 Task: Add an event with the title Casual Product Roadmap Meeting, date '2024/04/11', time 7:00 AM to 9:00 AM, logged in from the account softage.10@softage.netand send the event invitation to softage.5@softage.net and softage.6@softage.net. Set a reminder for the event 1 hour before
Action: Mouse moved to (108, 133)
Screenshot: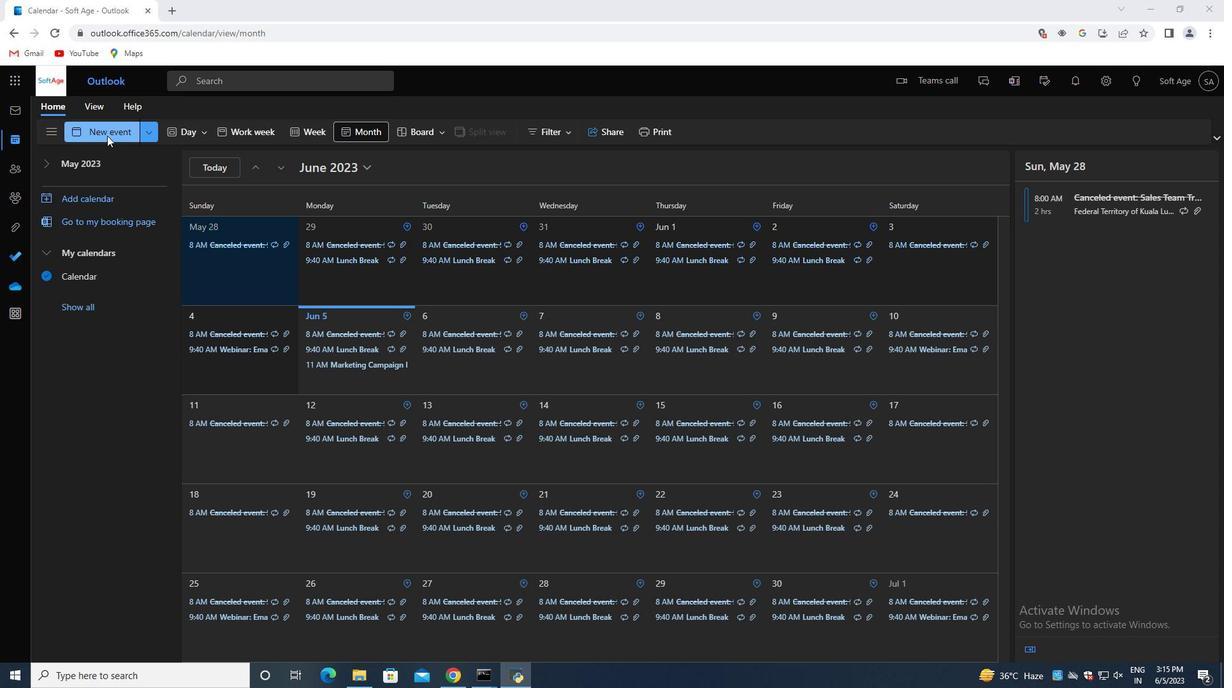 
Action: Mouse pressed left at (108, 133)
Screenshot: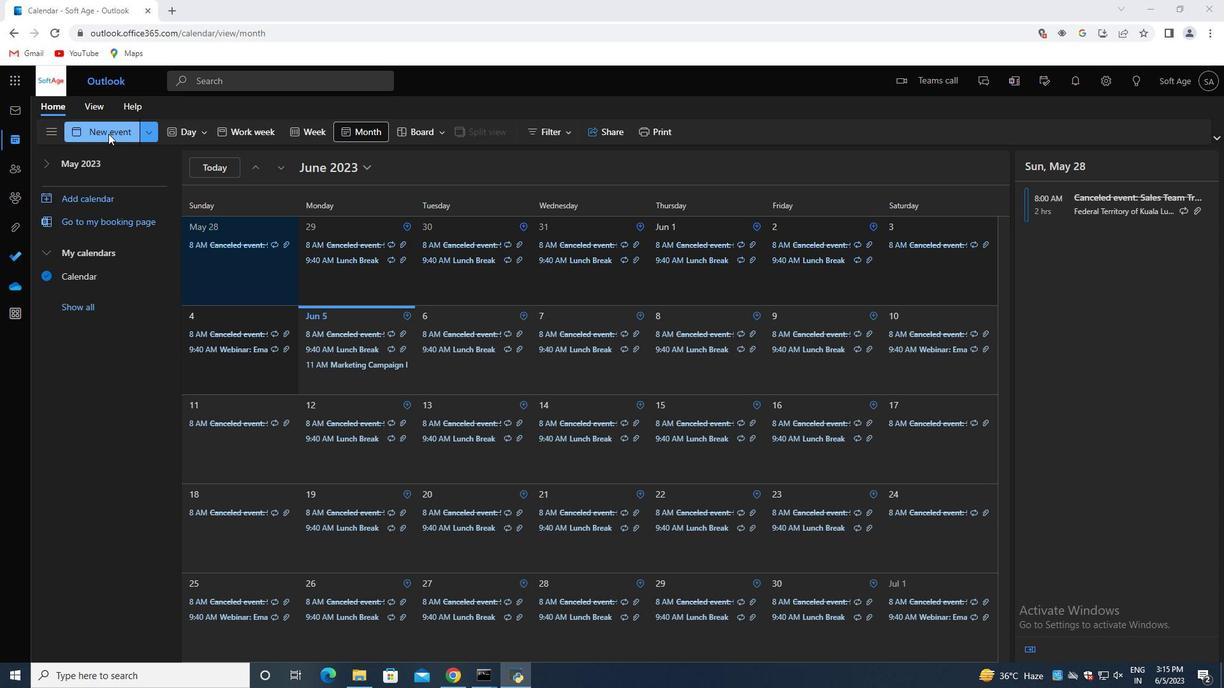 
Action: Mouse moved to (320, 211)
Screenshot: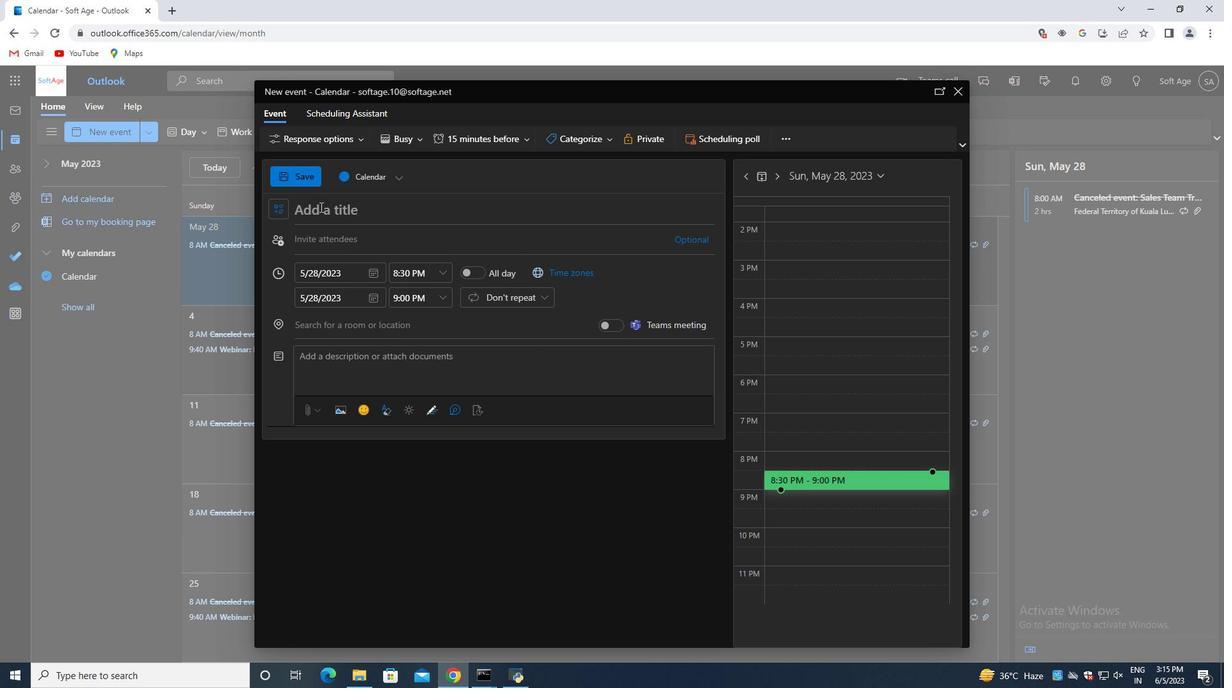 
Action: Mouse pressed left at (320, 211)
Screenshot: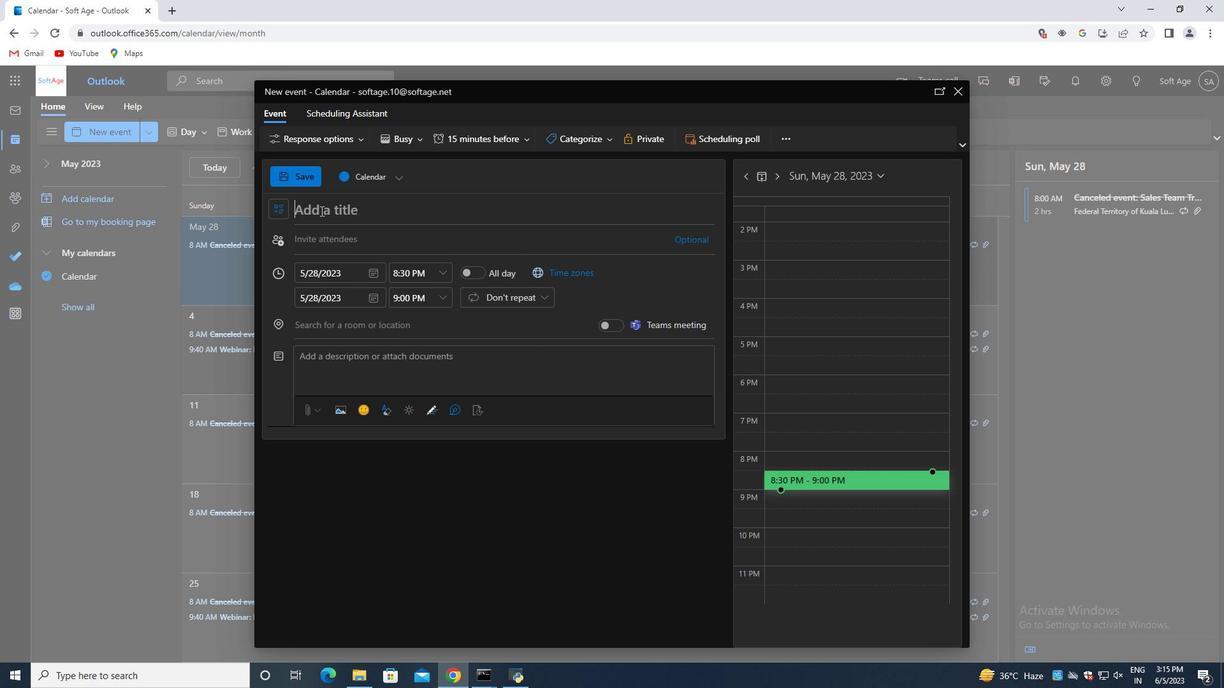 
Action: Key pressed <Key.shift>Casual<Key.space><Key.shift>Product<Key.space><Key.shift>Roadmap<Key.space><Key.shift>Meeting
Screenshot: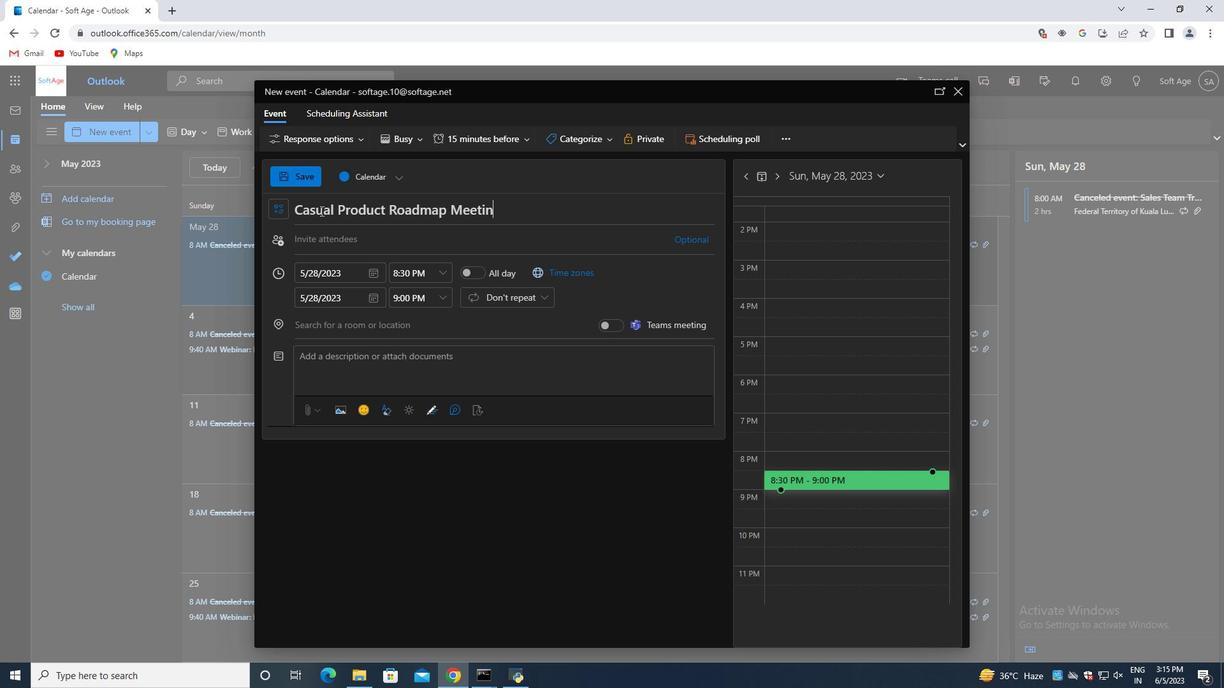 
Action: Mouse moved to (374, 275)
Screenshot: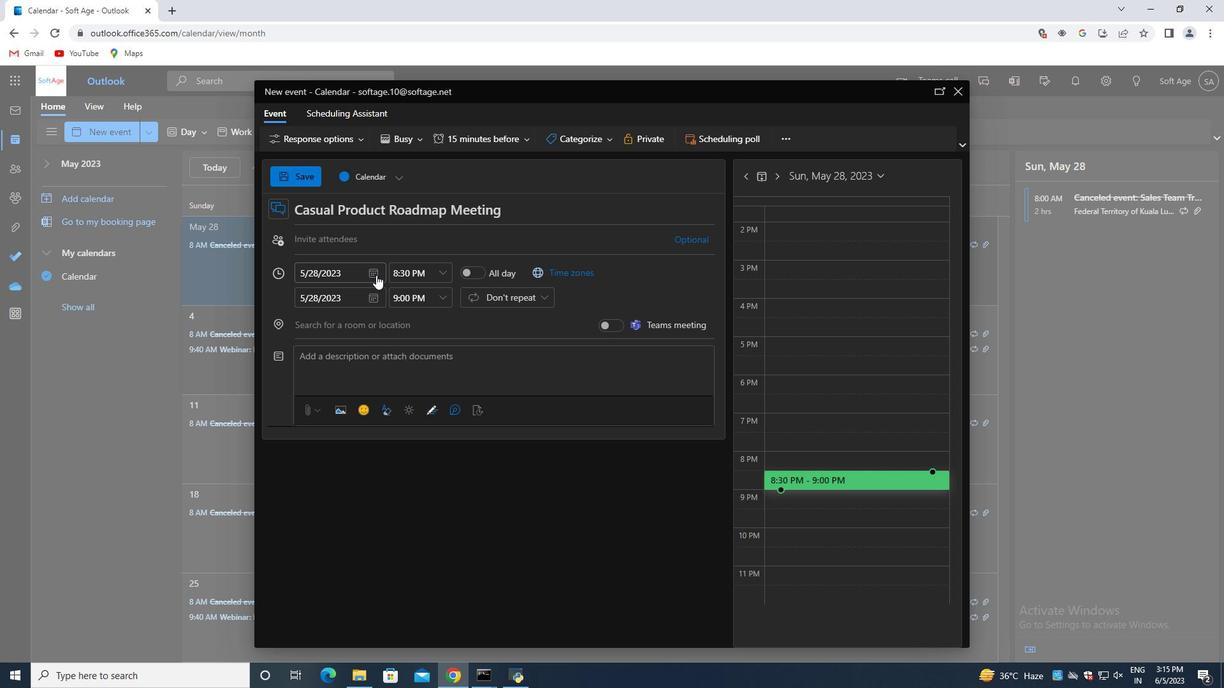 
Action: Mouse pressed left at (374, 275)
Screenshot: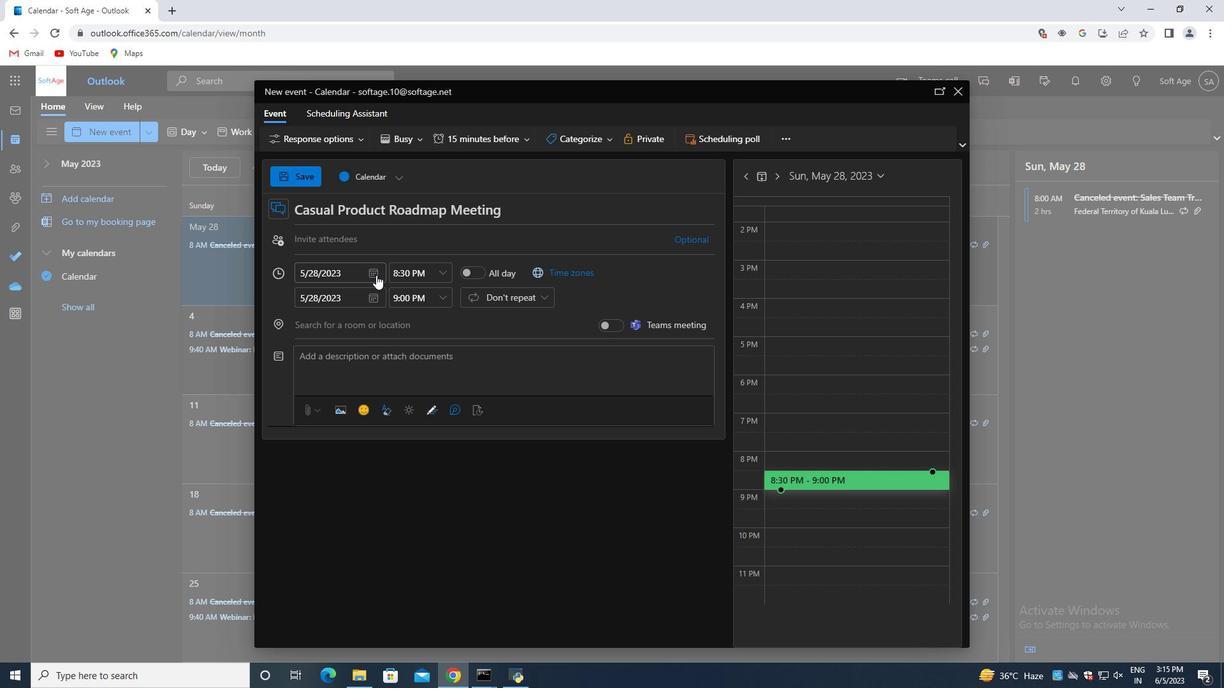 
Action: Mouse moved to (414, 300)
Screenshot: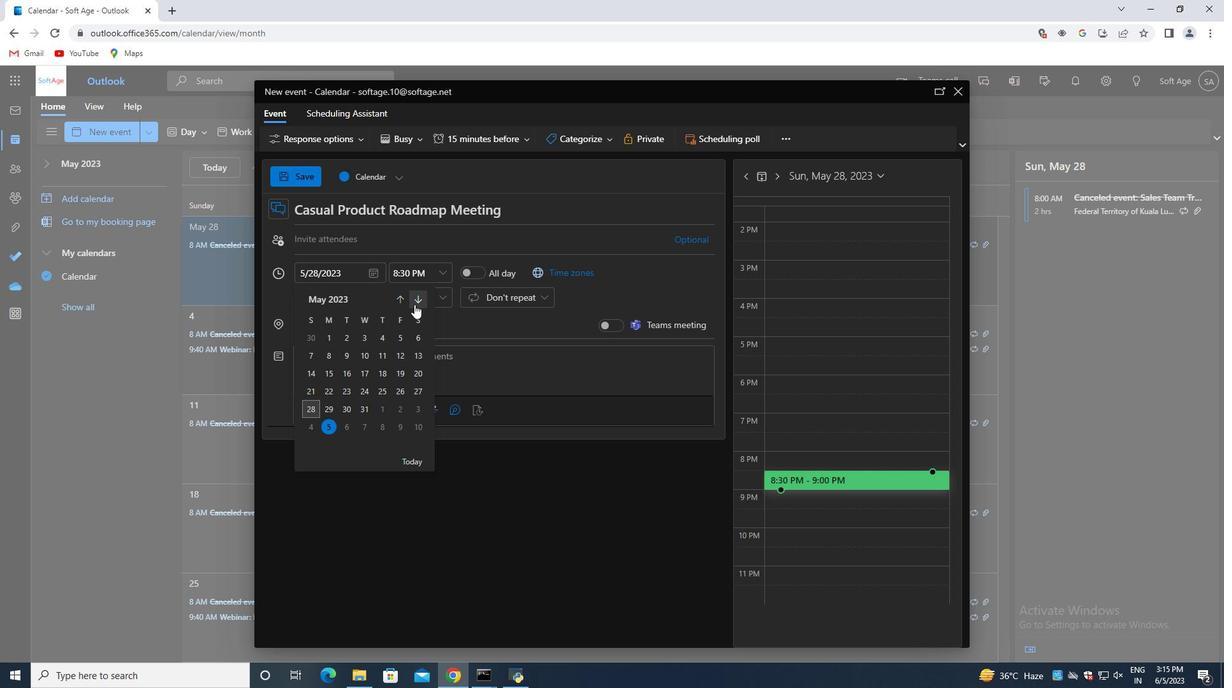 
Action: Mouse pressed left at (414, 300)
Screenshot: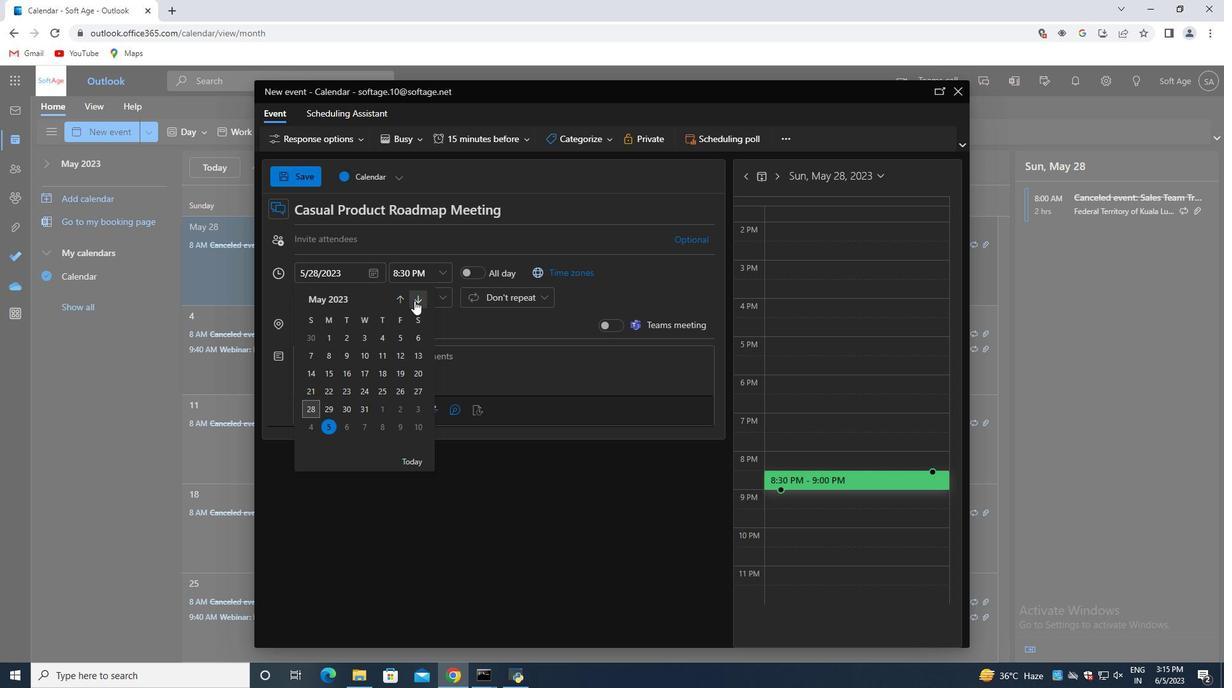 
Action: Mouse pressed left at (414, 300)
Screenshot: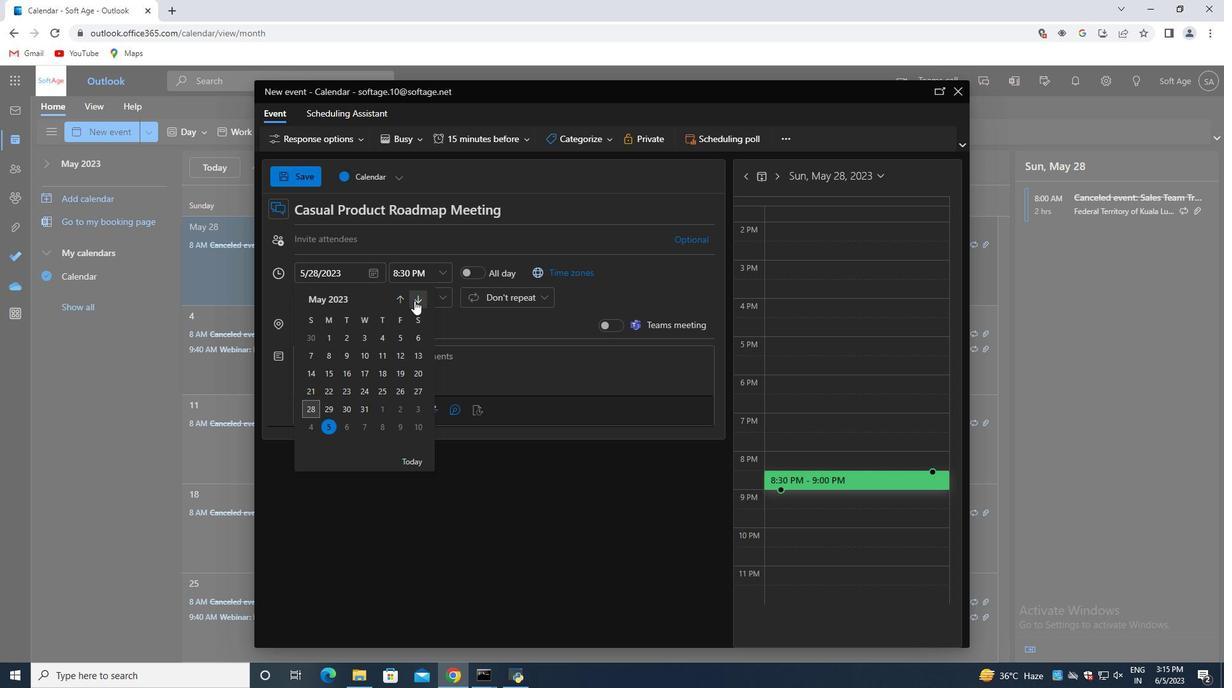 
Action: Mouse pressed left at (414, 300)
Screenshot: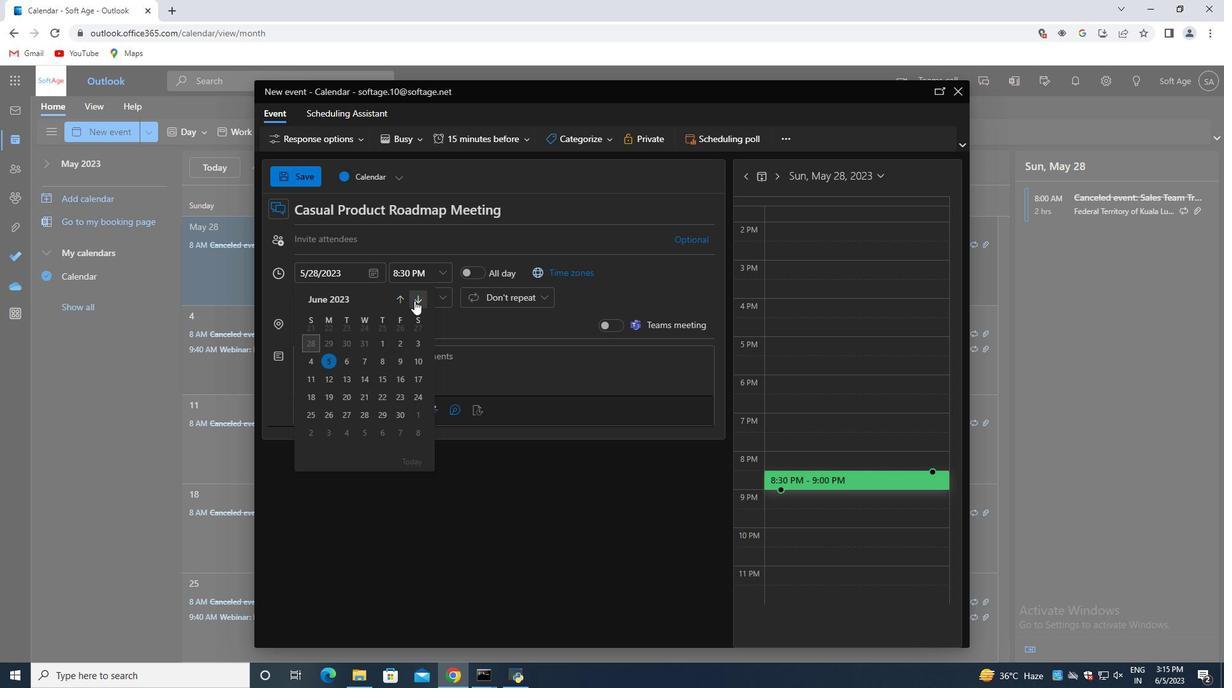 
Action: Mouse pressed left at (414, 300)
Screenshot: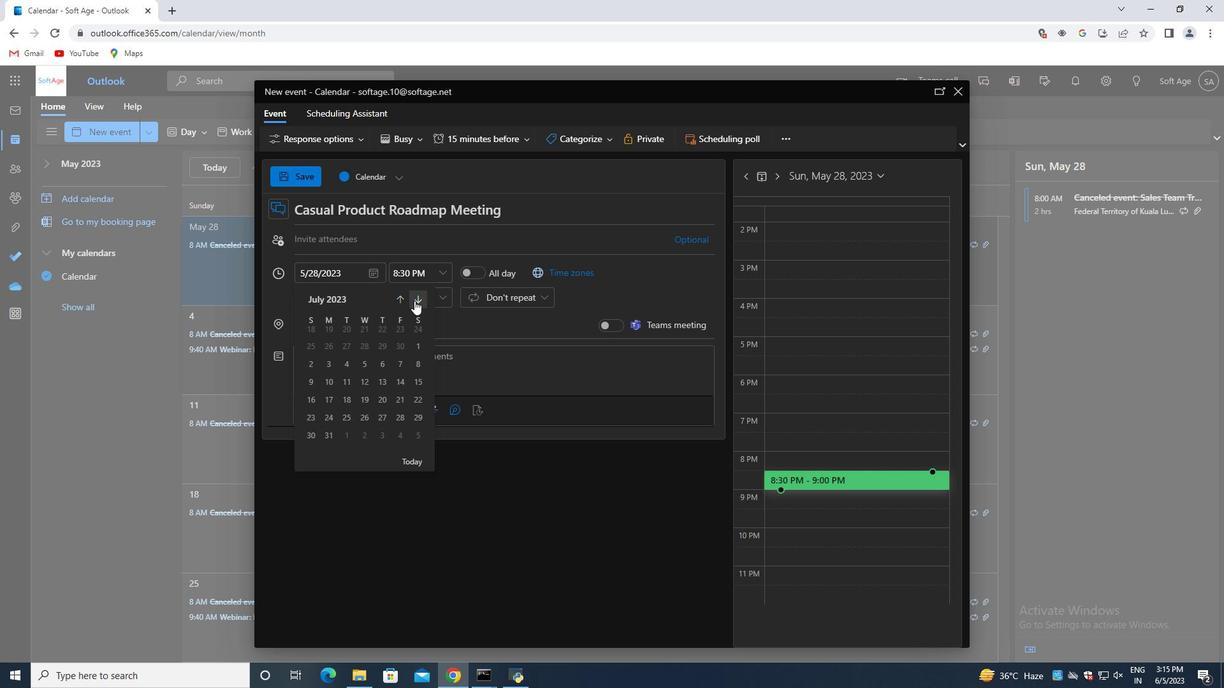 
Action: Mouse pressed left at (414, 300)
Screenshot: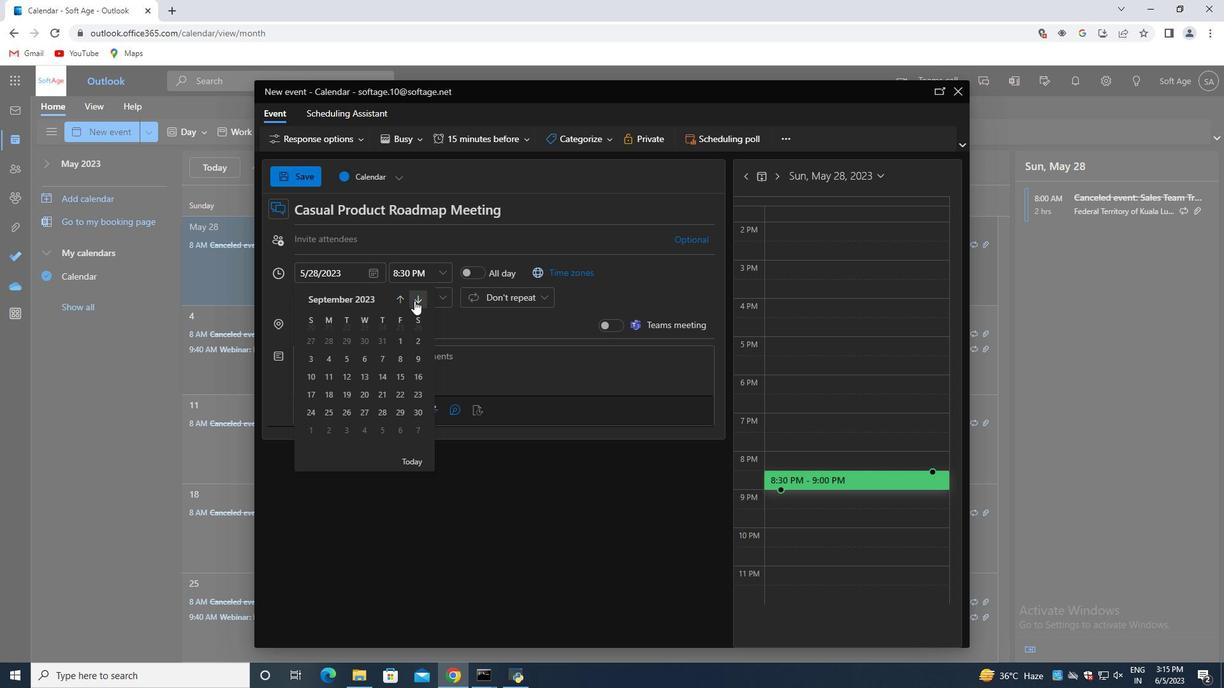 
Action: Mouse pressed left at (414, 300)
Screenshot: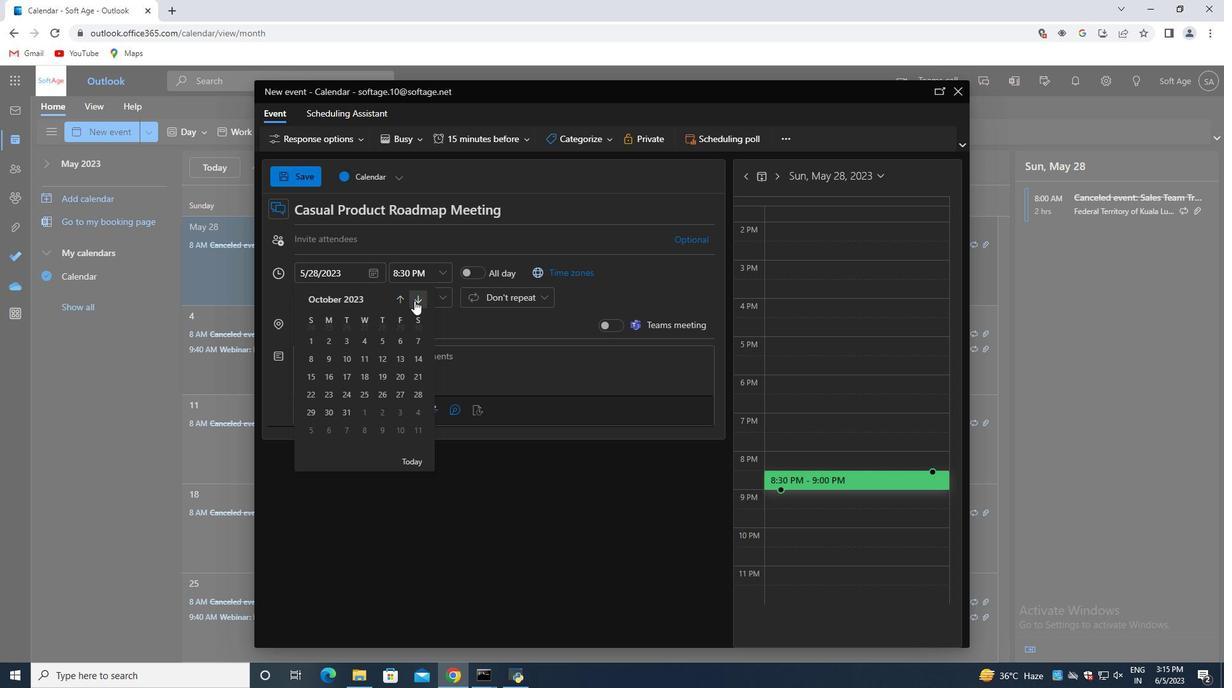 
Action: Mouse pressed left at (414, 300)
Screenshot: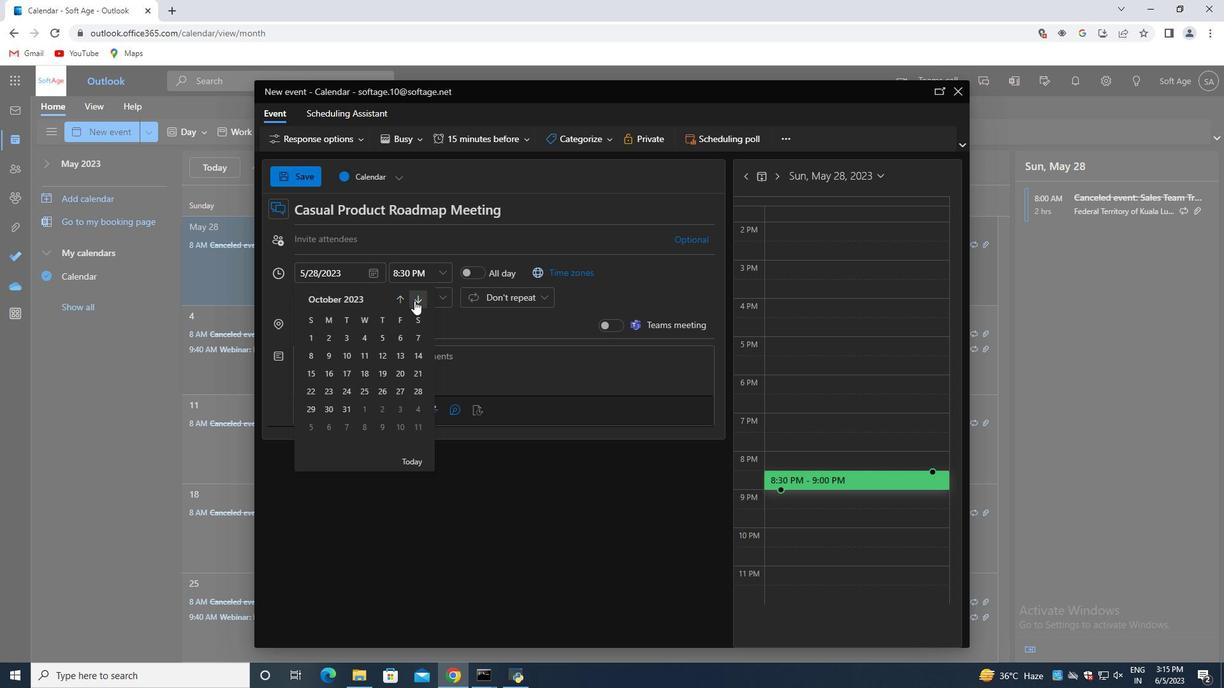 
Action: Mouse pressed left at (414, 300)
Screenshot: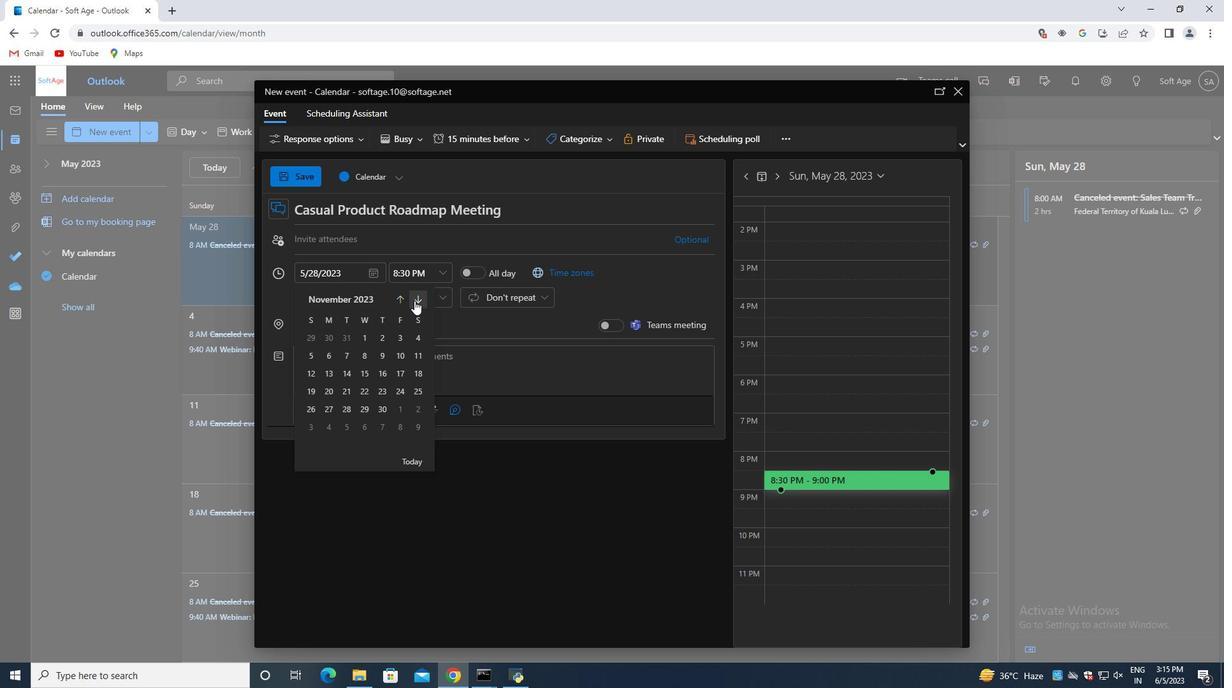 
Action: Mouse pressed left at (414, 300)
Screenshot: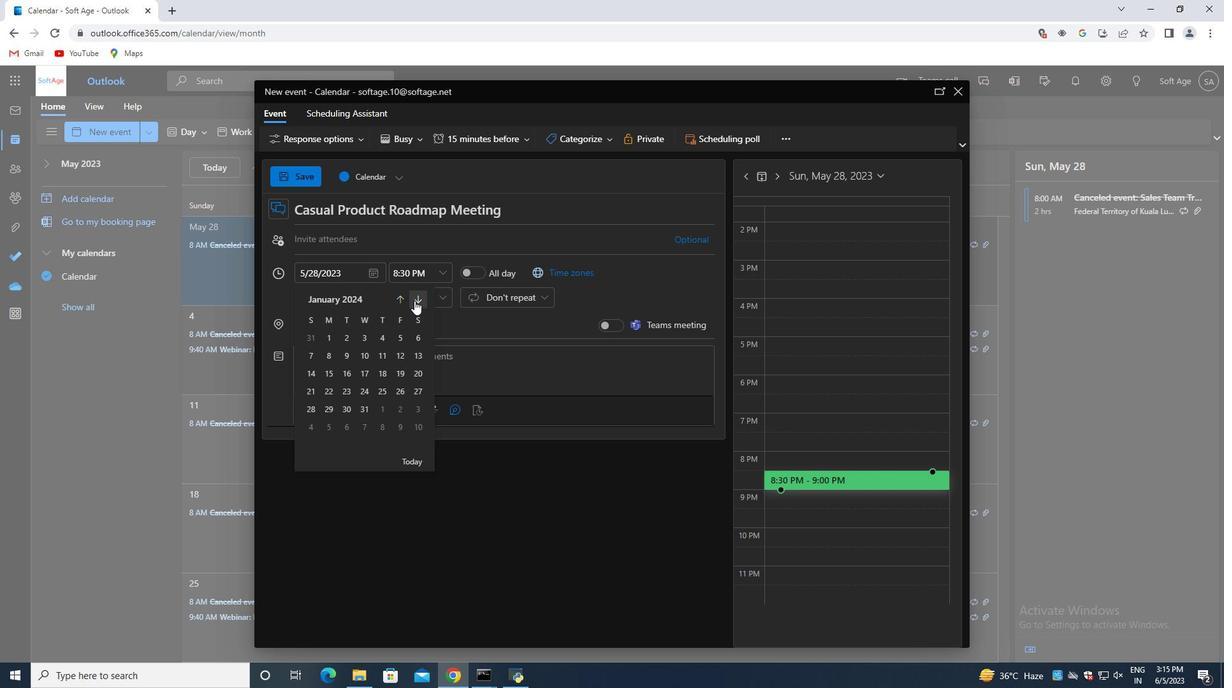
Action: Mouse pressed left at (414, 300)
Screenshot: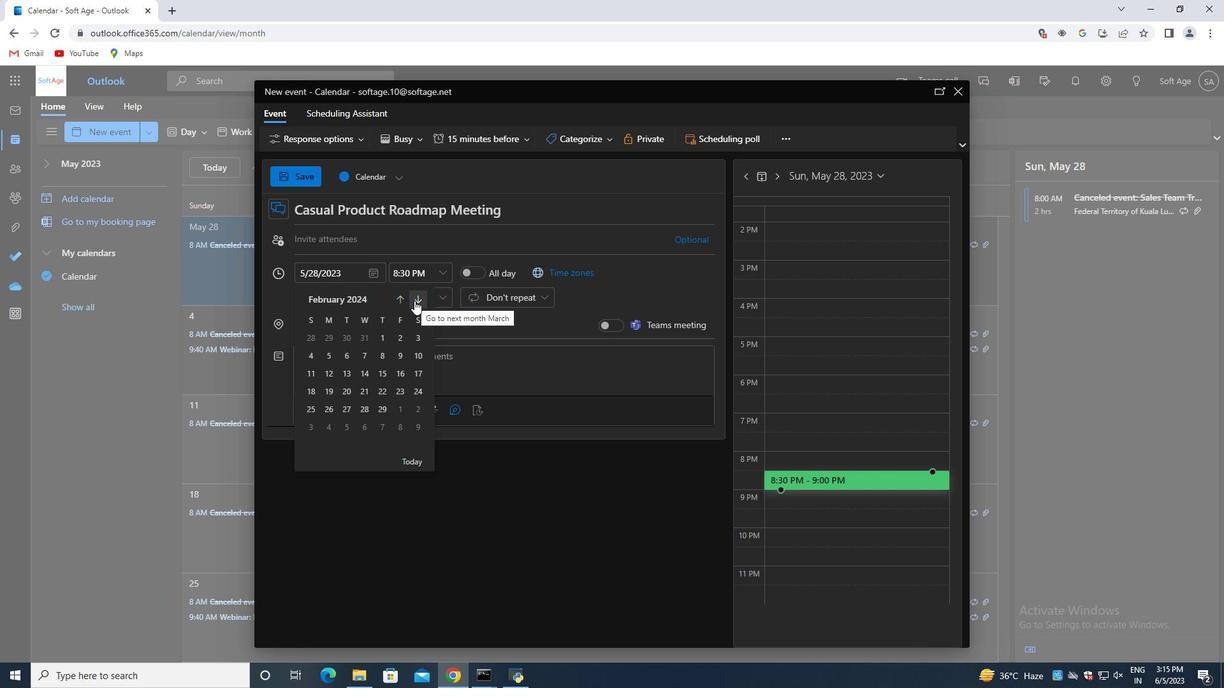
Action: Mouse pressed left at (414, 300)
Screenshot: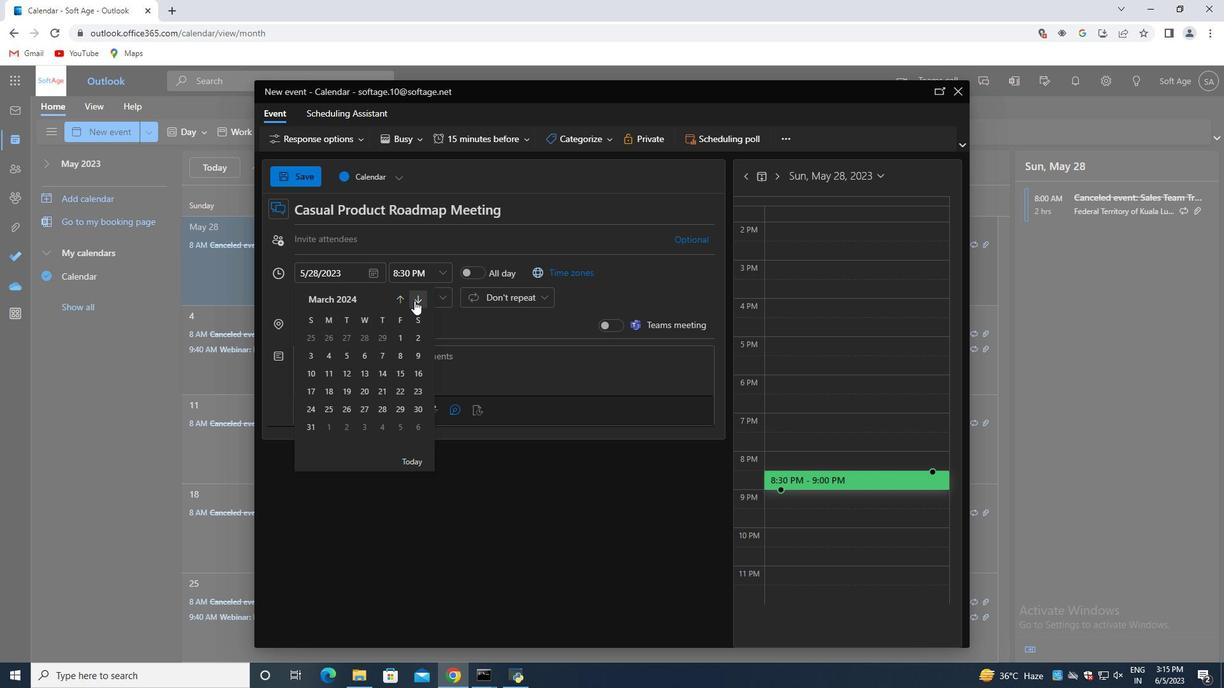 
Action: Mouse moved to (380, 354)
Screenshot: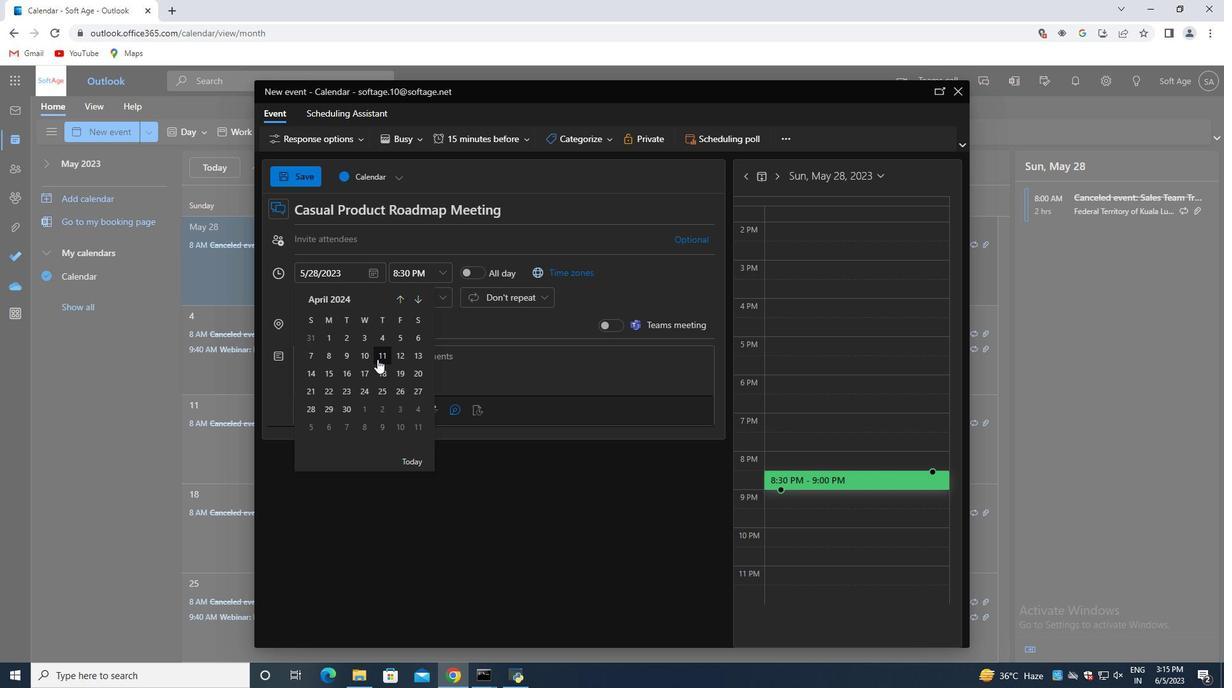 
Action: Mouse pressed left at (380, 354)
Screenshot: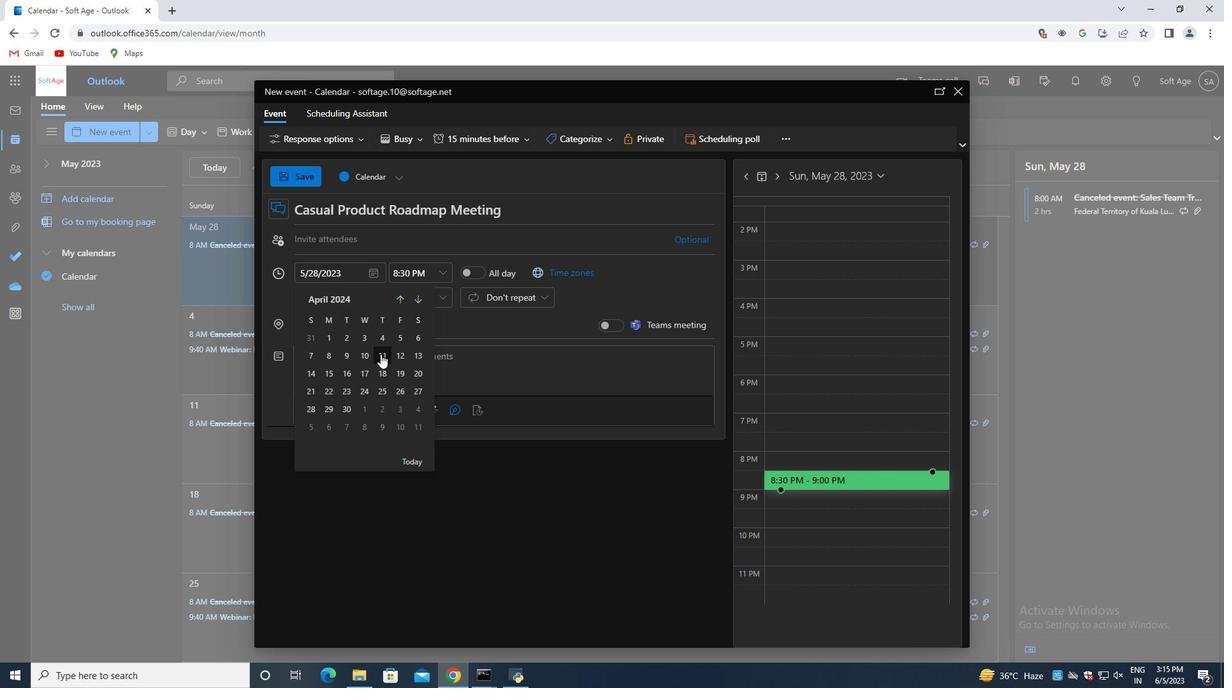 
Action: Mouse moved to (441, 272)
Screenshot: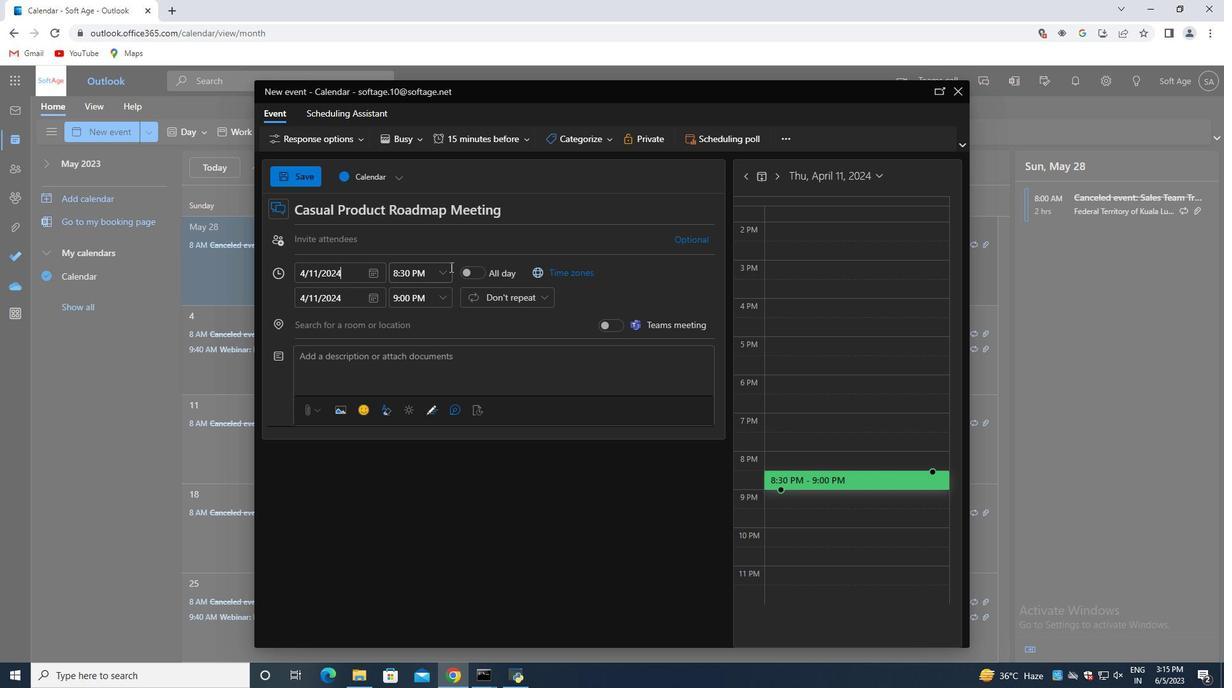 
Action: Mouse pressed left at (441, 272)
Screenshot: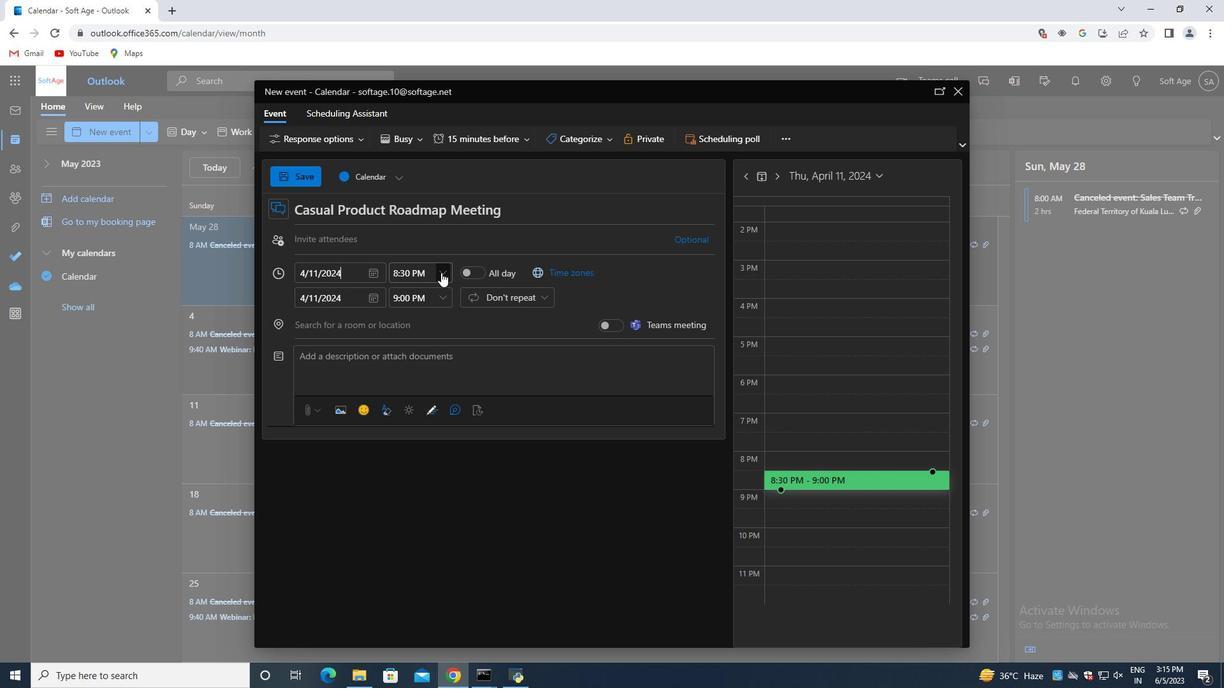 
Action: Key pressed <Key.backspace>7<Key.shift_r>:00<Key.enter>
Screenshot: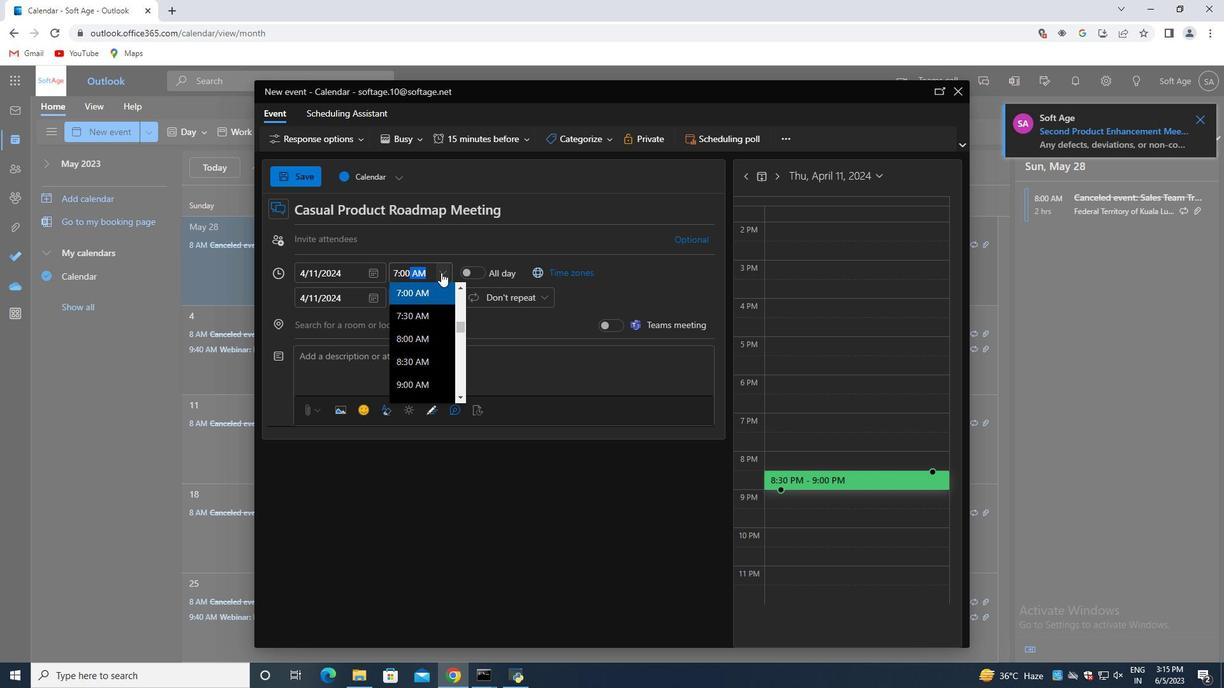 
Action: Mouse moved to (441, 294)
Screenshot: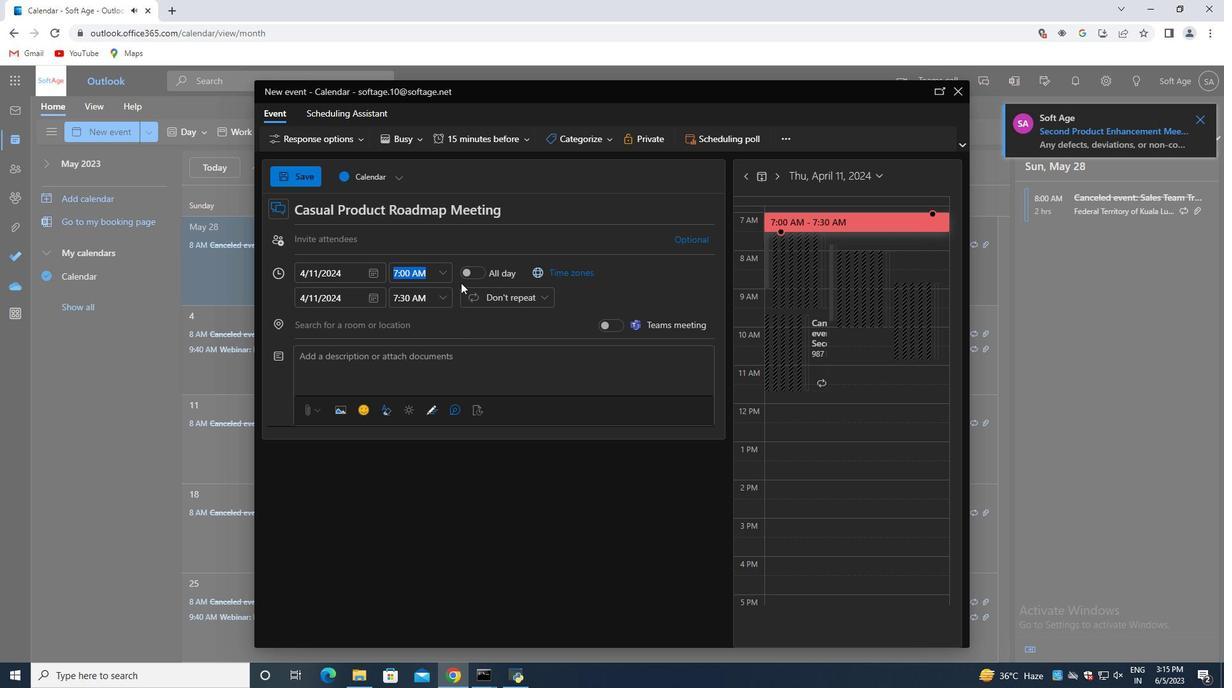 
Action: Mouse pressed left at (441, 294)
Screenshot: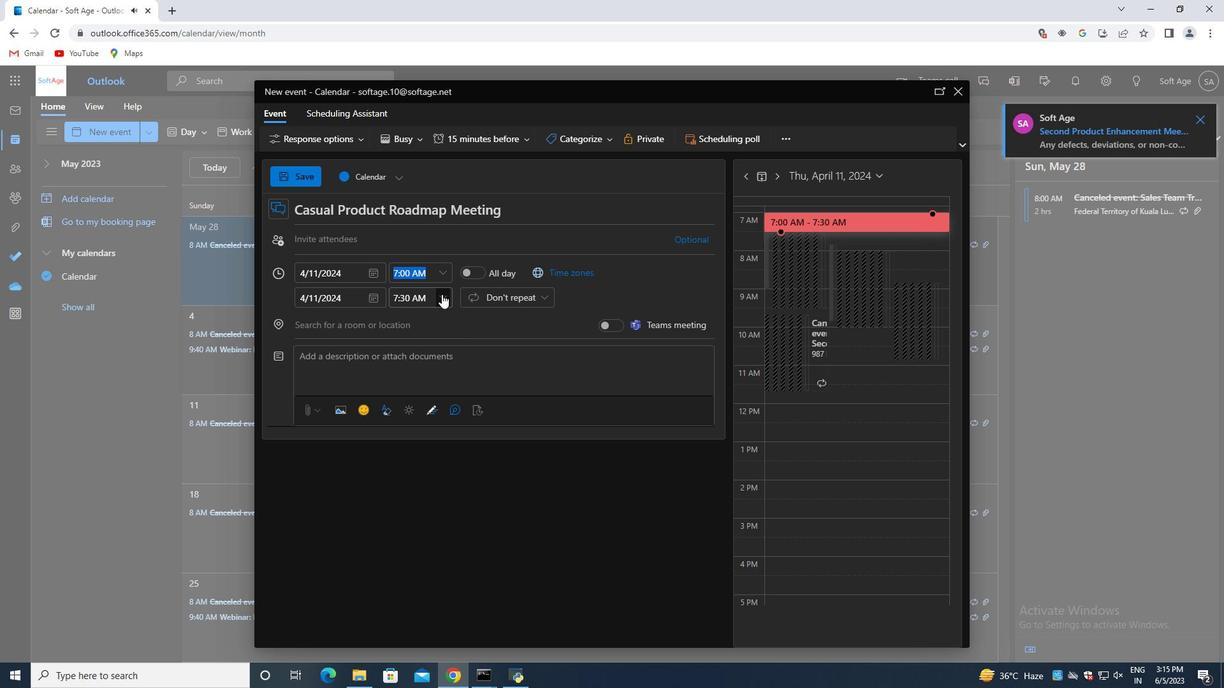 
Action: Mouse moved to (431, 388)
Screenshot: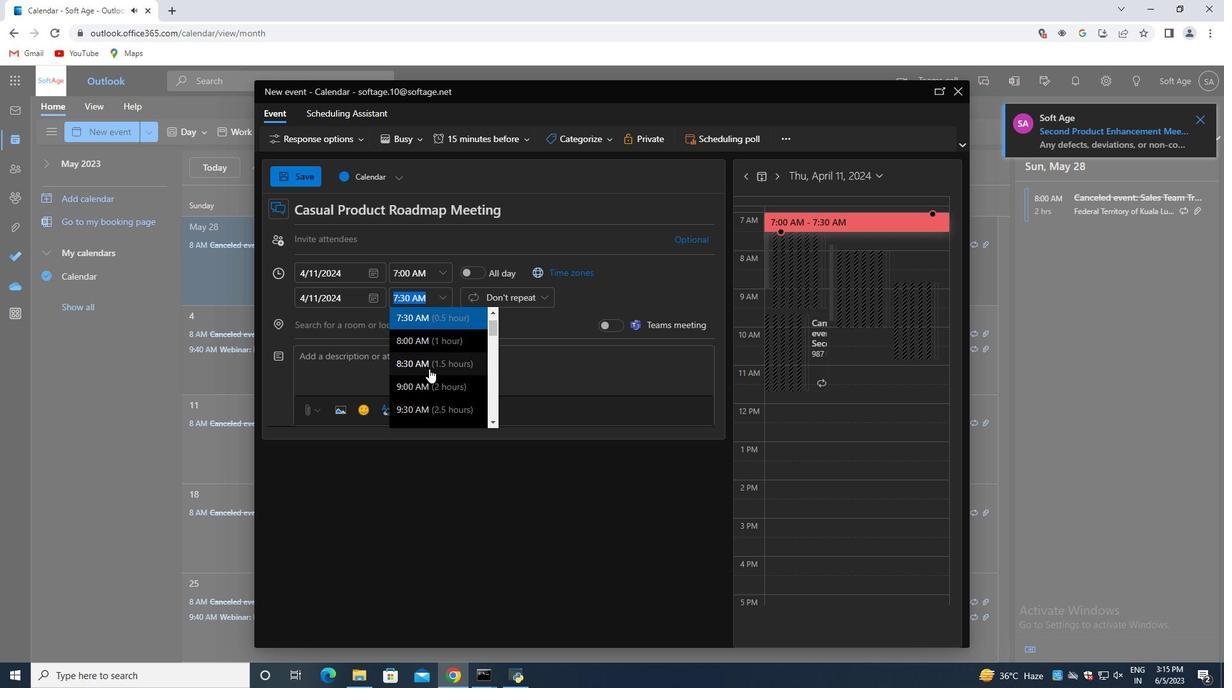 
Action: Mouse pressed left at (431, 388)
Screenshot: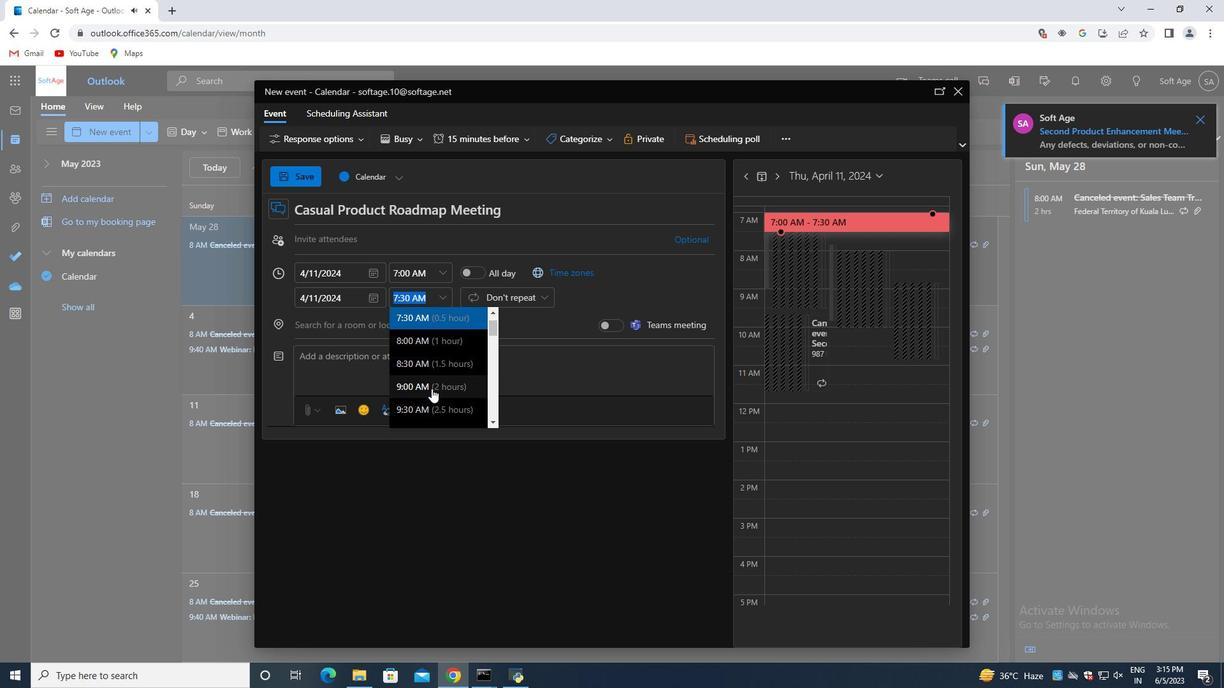 
Action: Mouse moved to (330, 235)
Screenshot: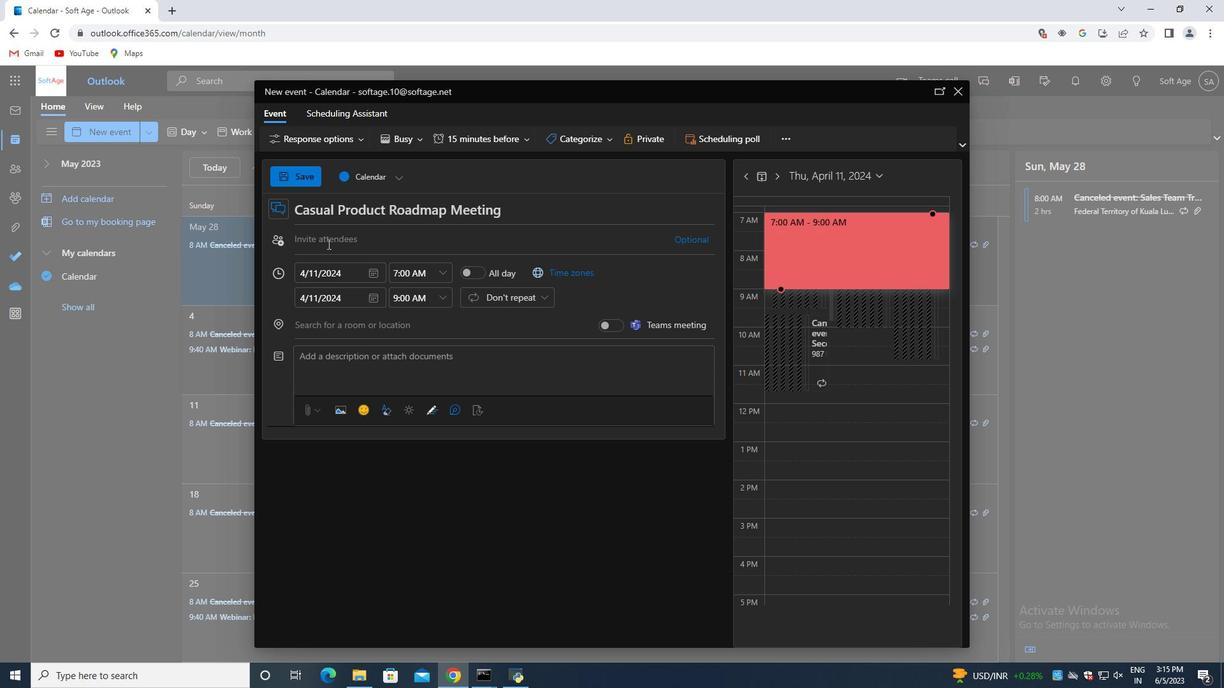 
Action: Mouse pressed left at (330, 235)
Screenshot: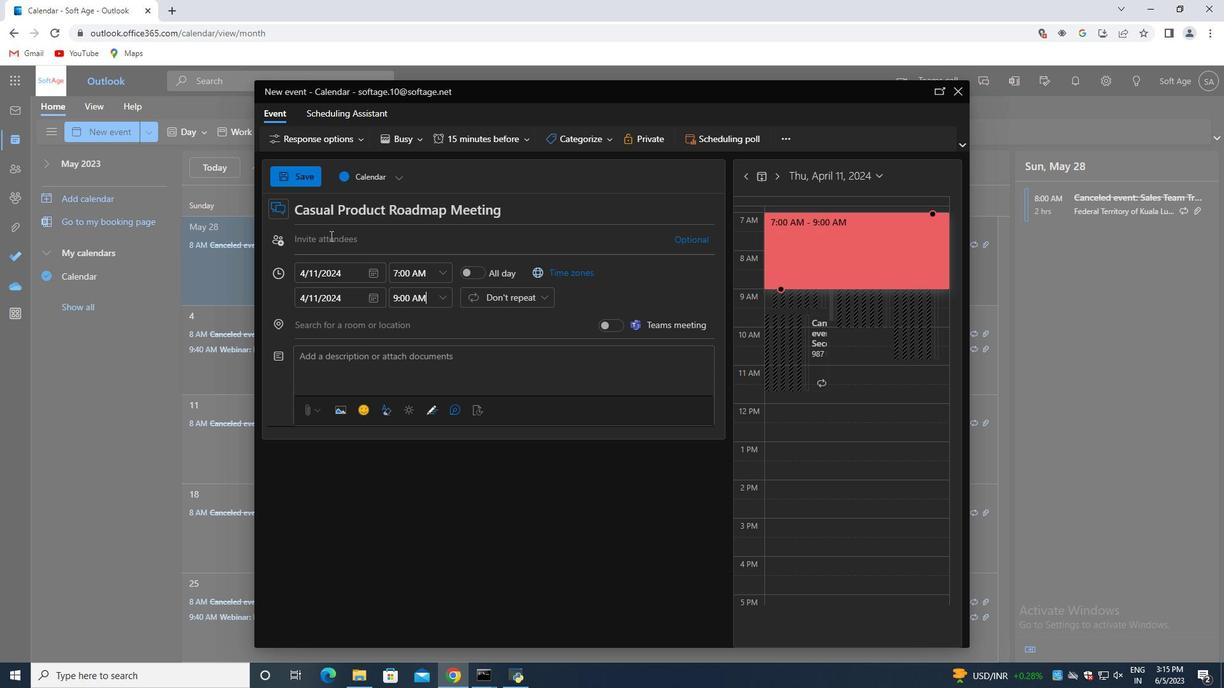
Action: Key pressed softage.5<Key.shift>@softage.net<Key.enter>softage.6<Key.shift>@softage.net<Key.enter>
Screenshot: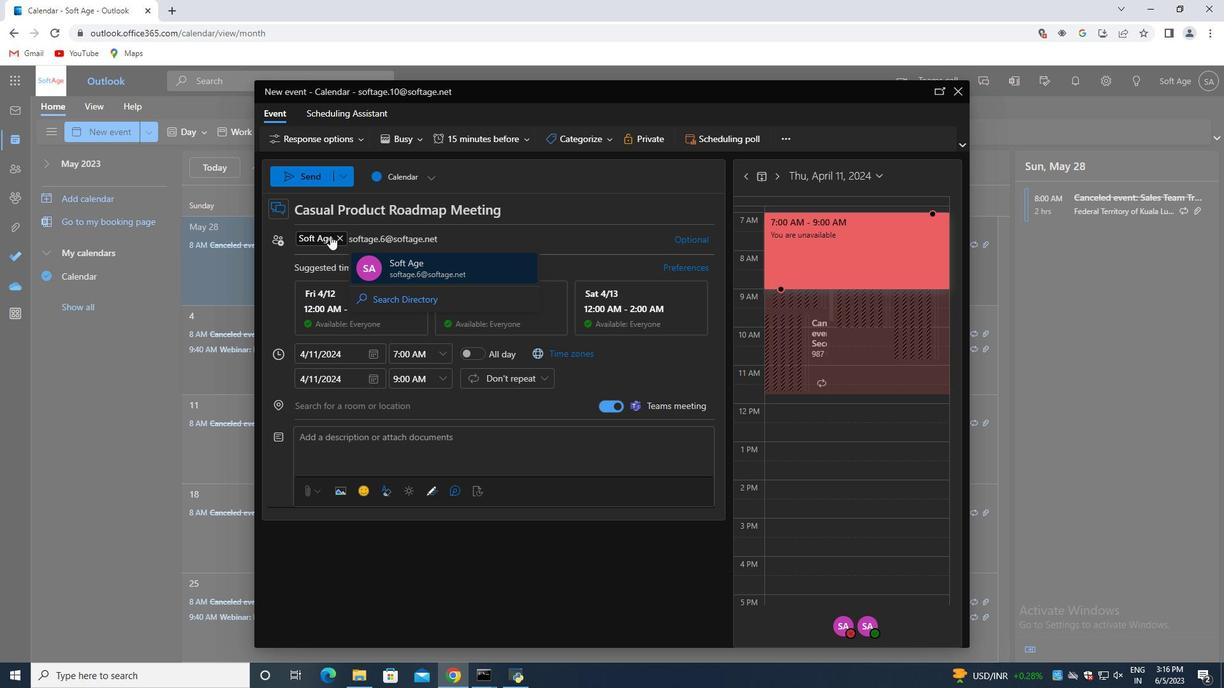 
Action: Mouse moved to (457, 137)
Screenshot: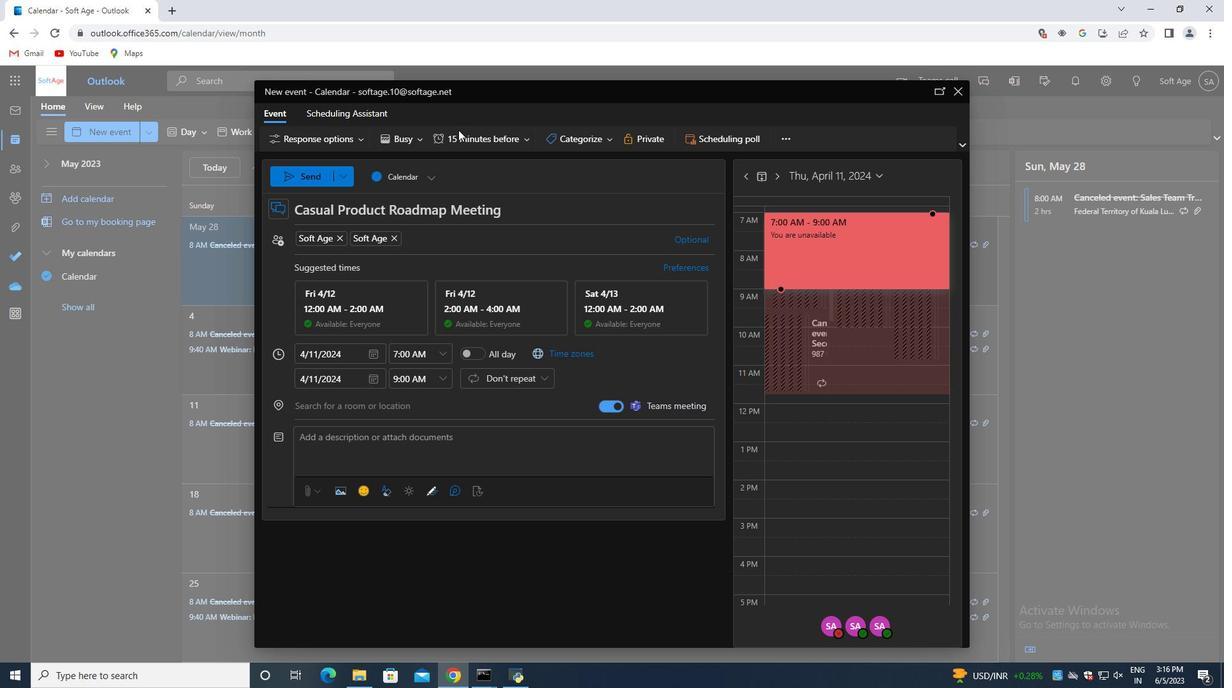 
Action: Mouse pressed left at (457, 137)
Screenshot: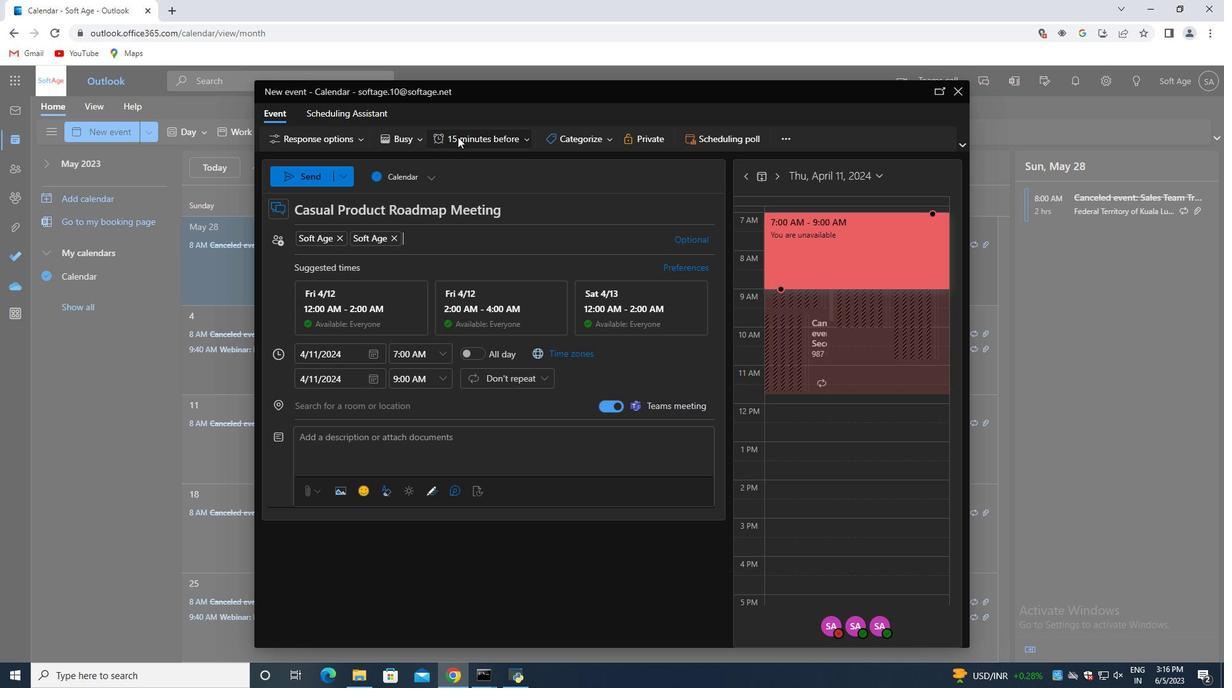 
Action: Mouse moved to (472, 281)
Screenshot: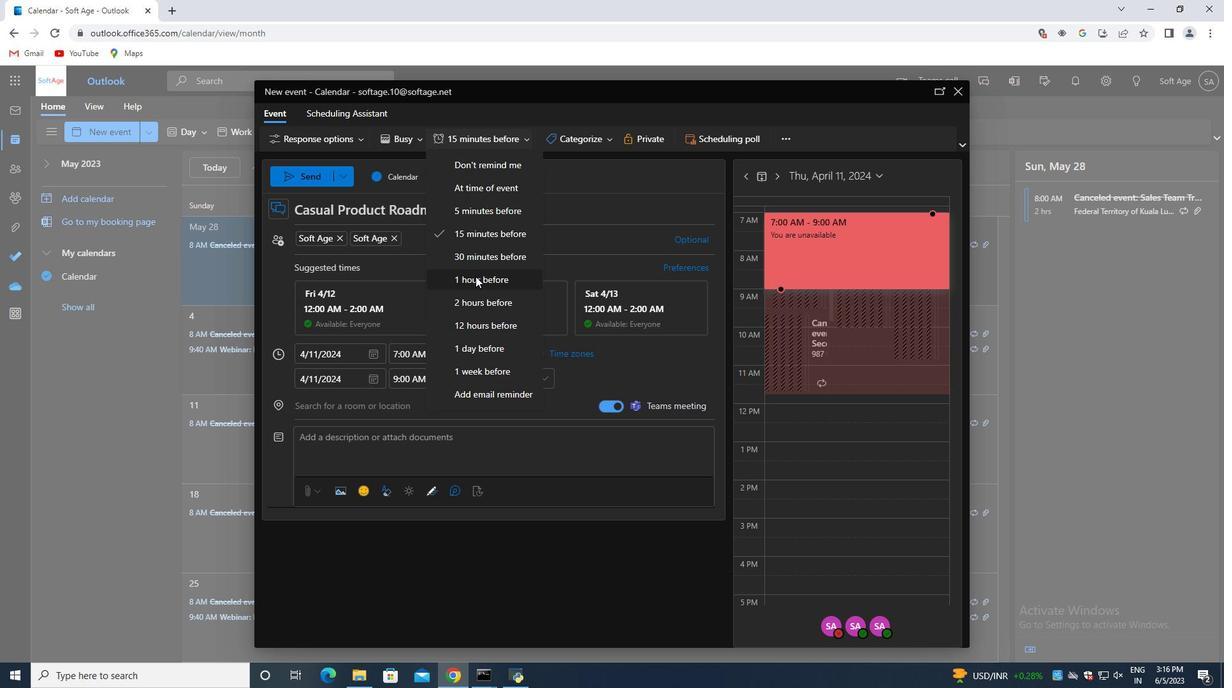 
Action: Mouse pressed left at (472, 281)
Screenshot: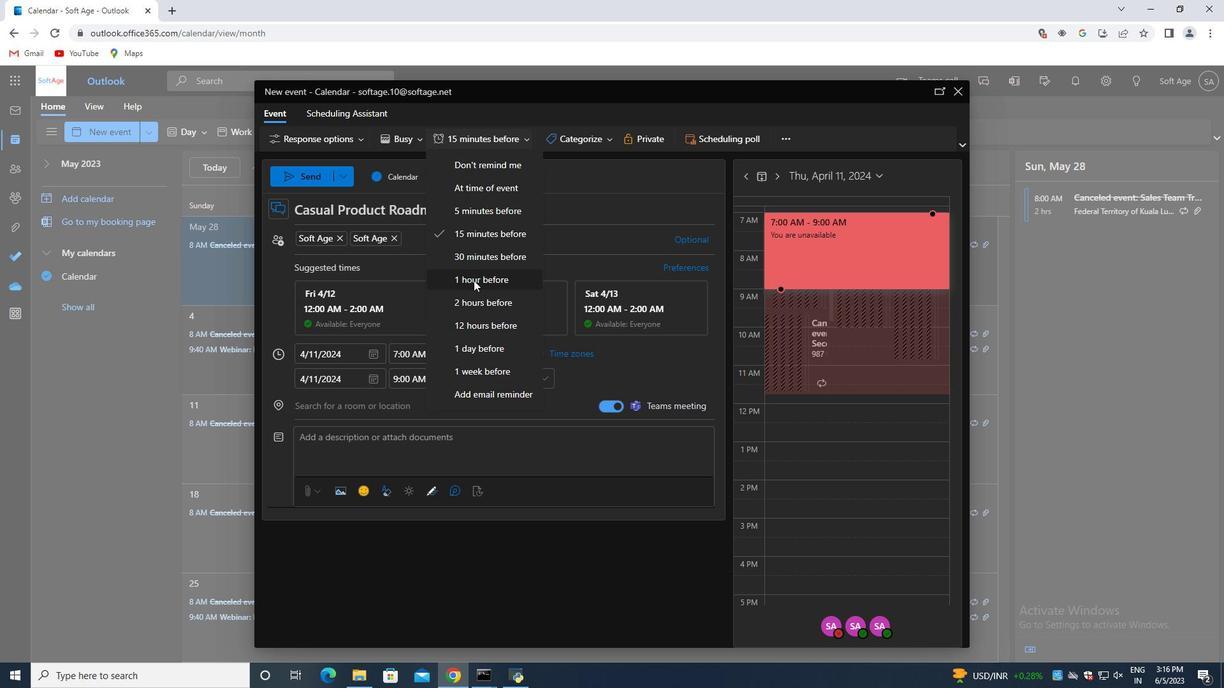 
Action: Mouse moved to (303, 174)
Screenshot: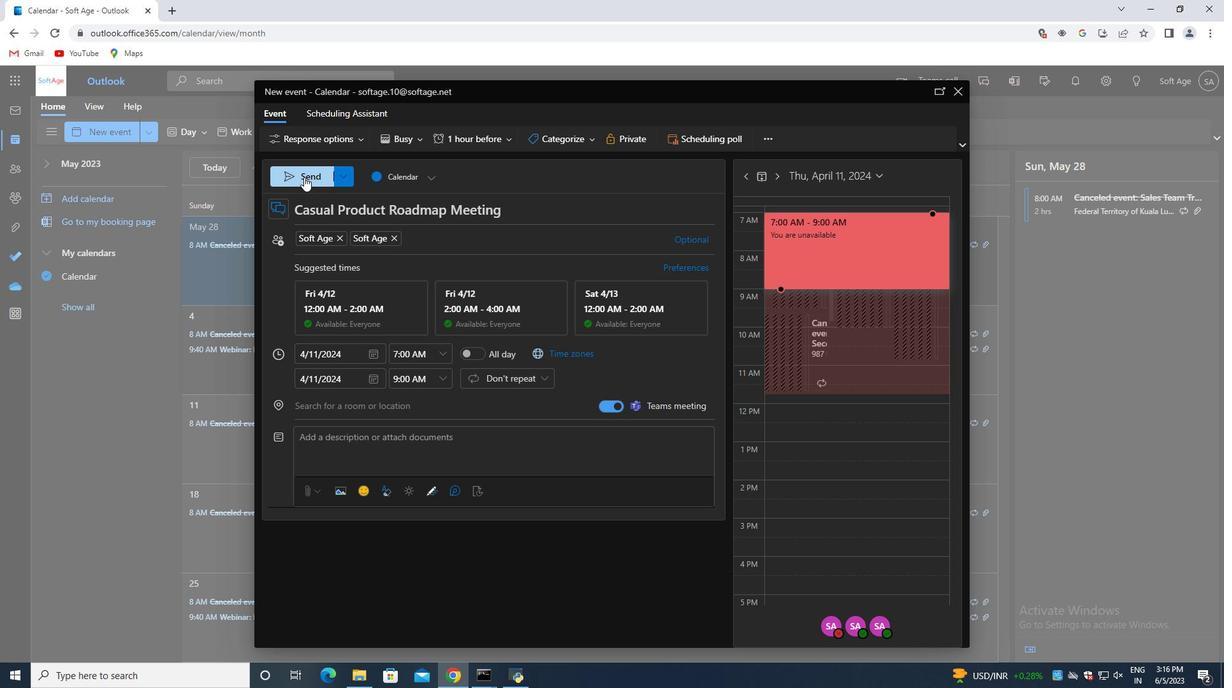 
Action: Mouse pressed left at (303, 174)
Screenshot: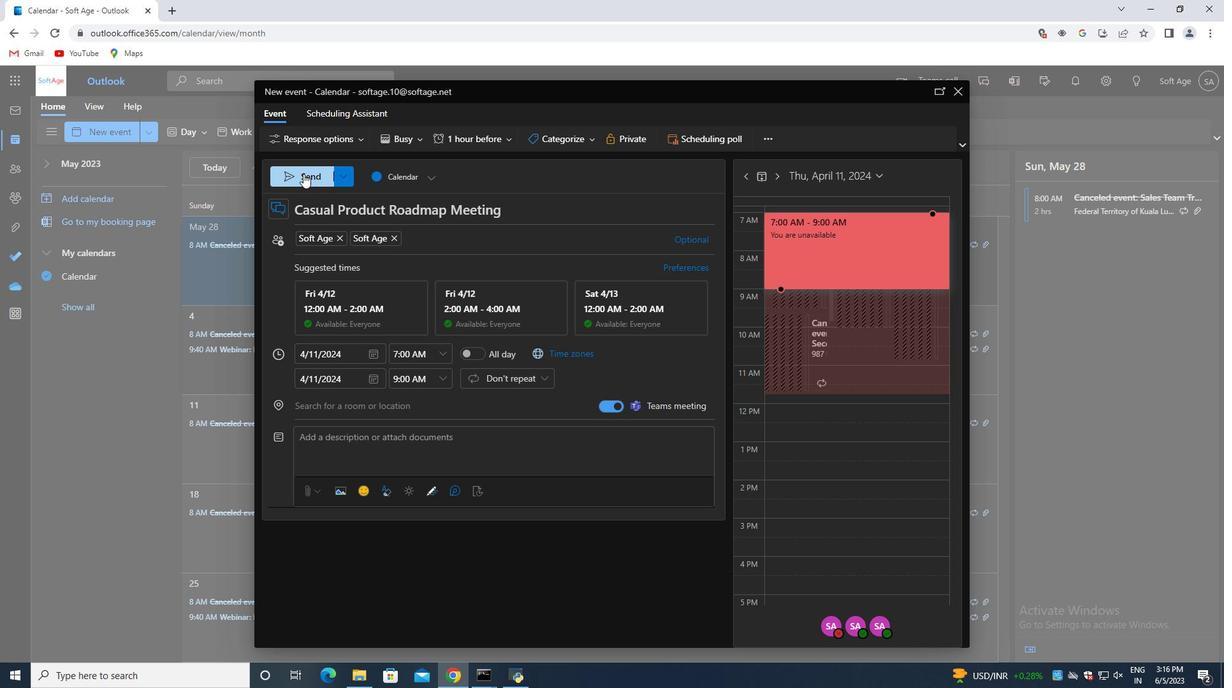 
